 Task: Create a board button with the title "Knowledge sharing".
Action: Mouse moved to (1221, 102)
Screenshot: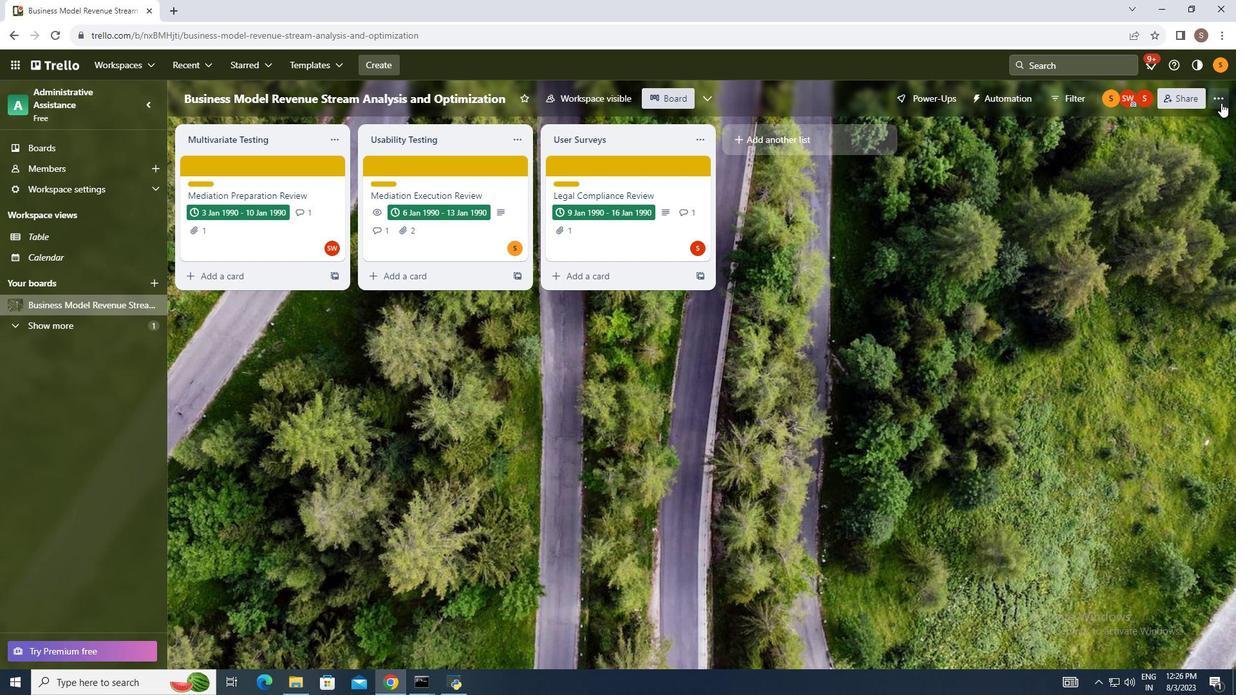 
Action: Mouse pressed left at (1221, 102)
Screenshot: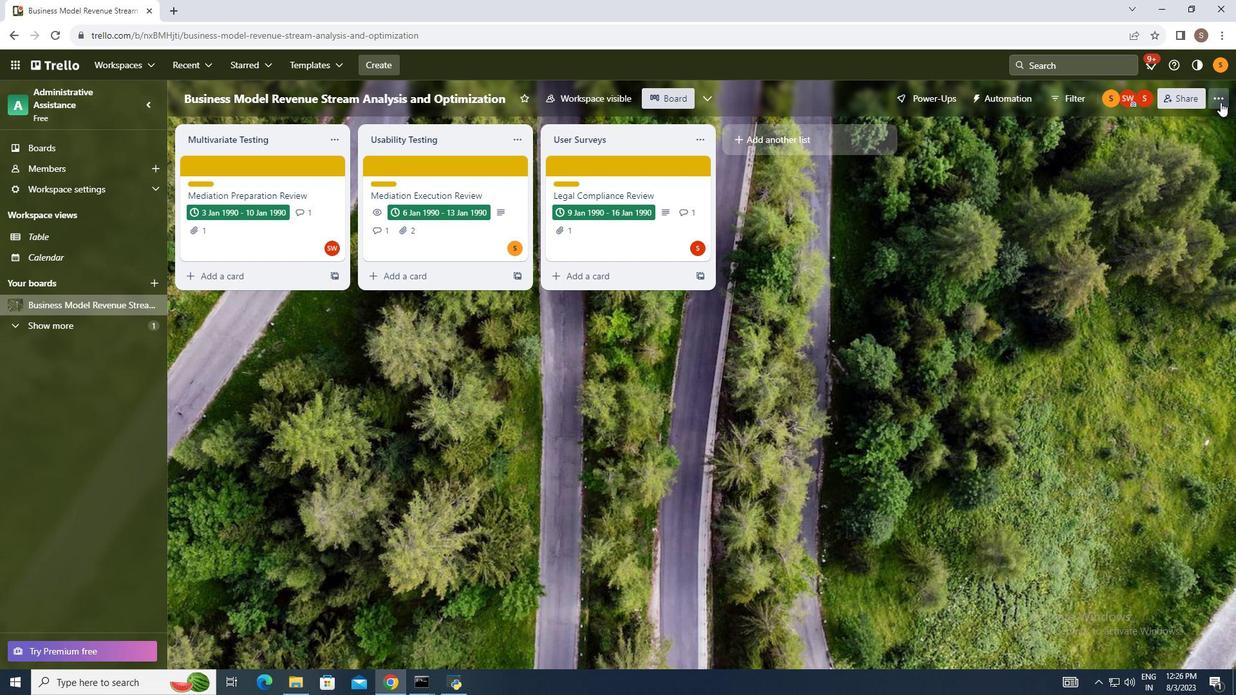 
Action: Mouse moved to (1115, 271)
Screenshot: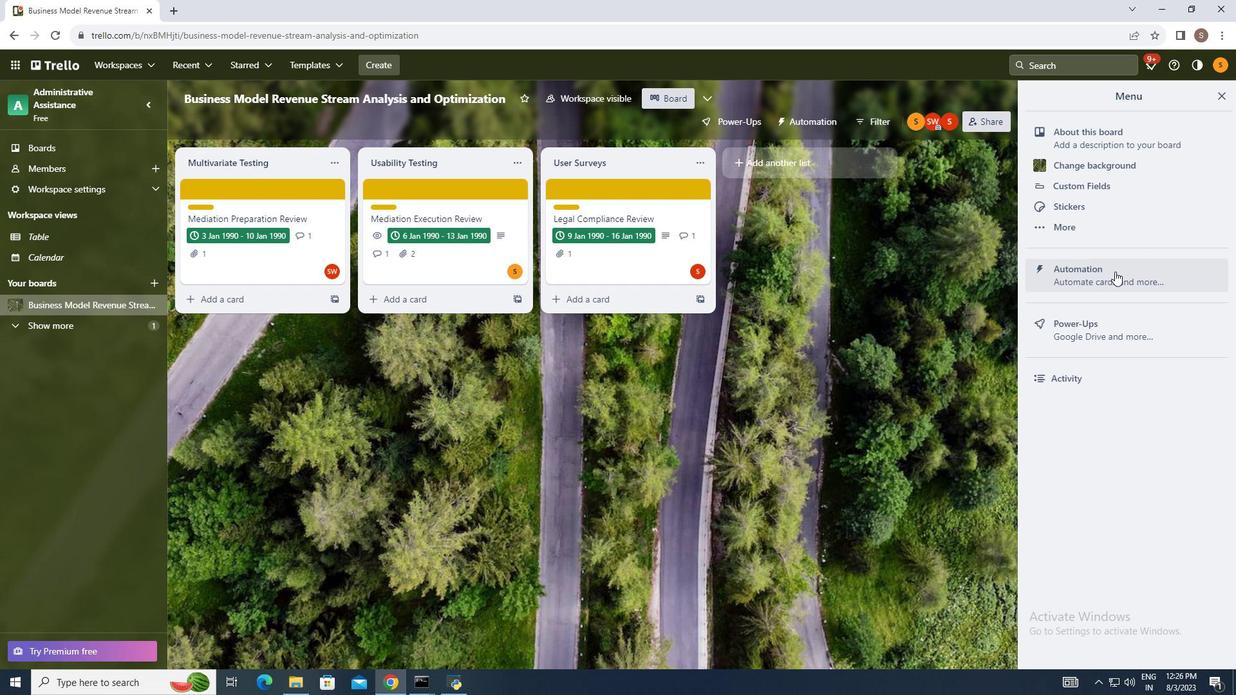 
Action: Mouse pressed left at (1115, 271)
Screenshot: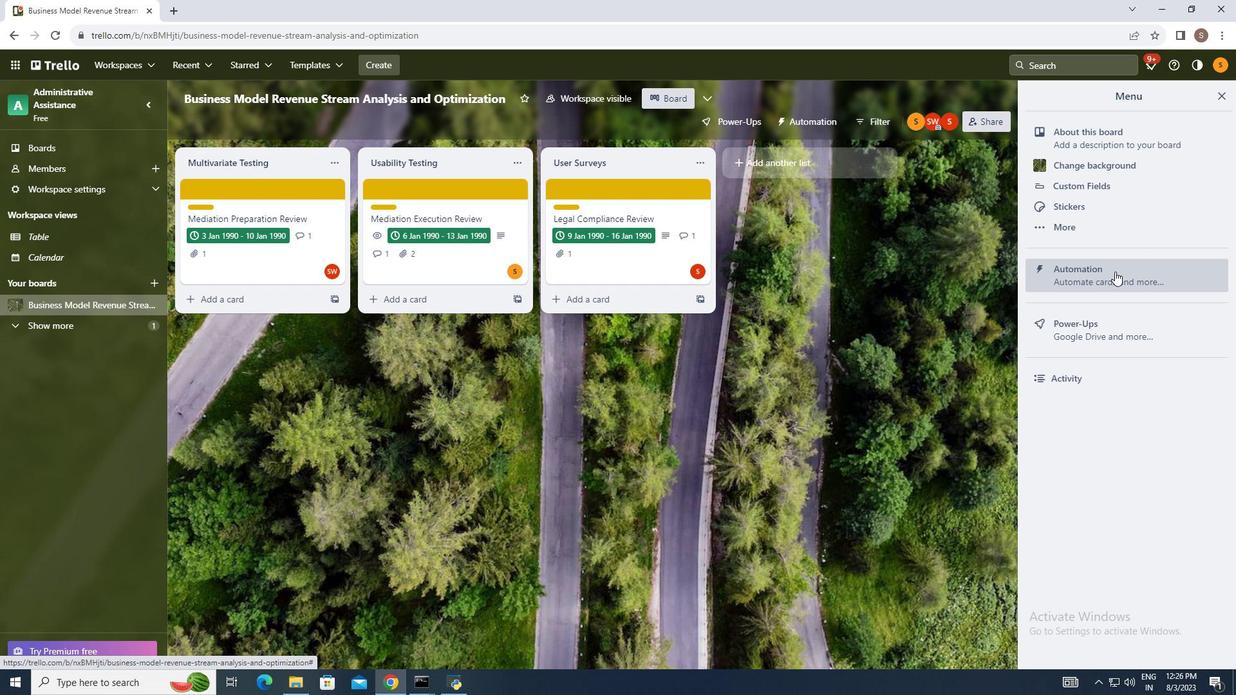 
Action: Mouse moved to (240, 360)
Screenshot: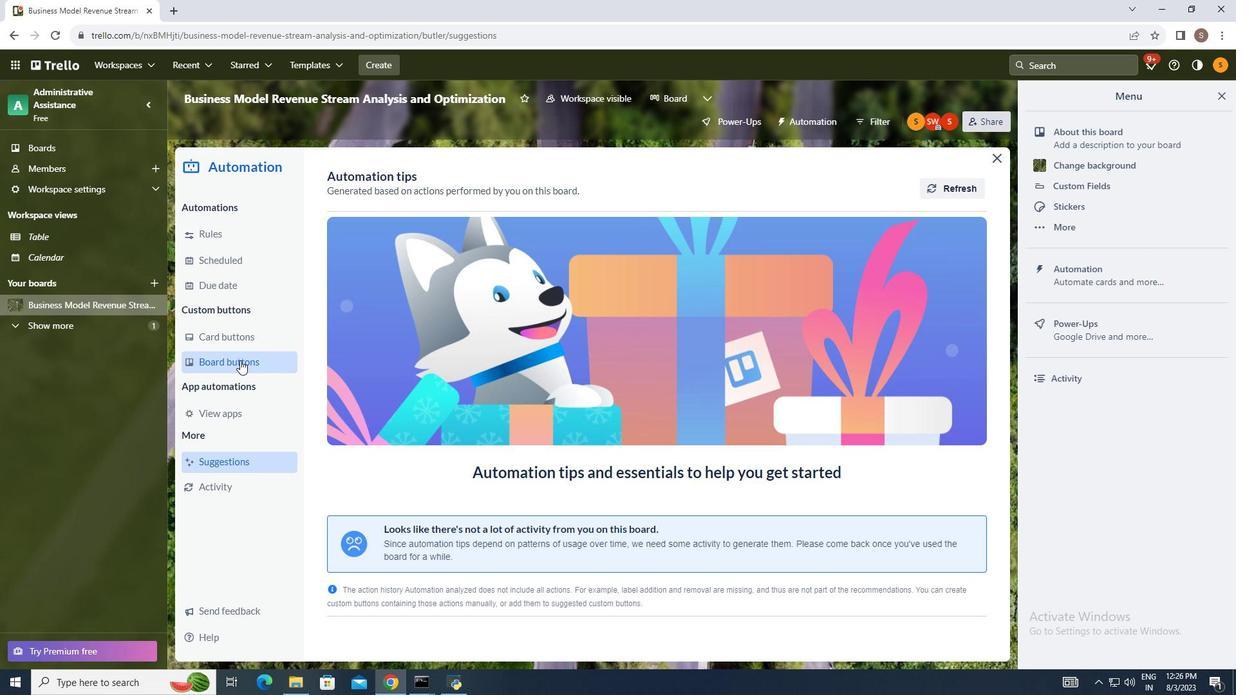 
Action: Mouse pressed left at (240, 360)
Screenshot: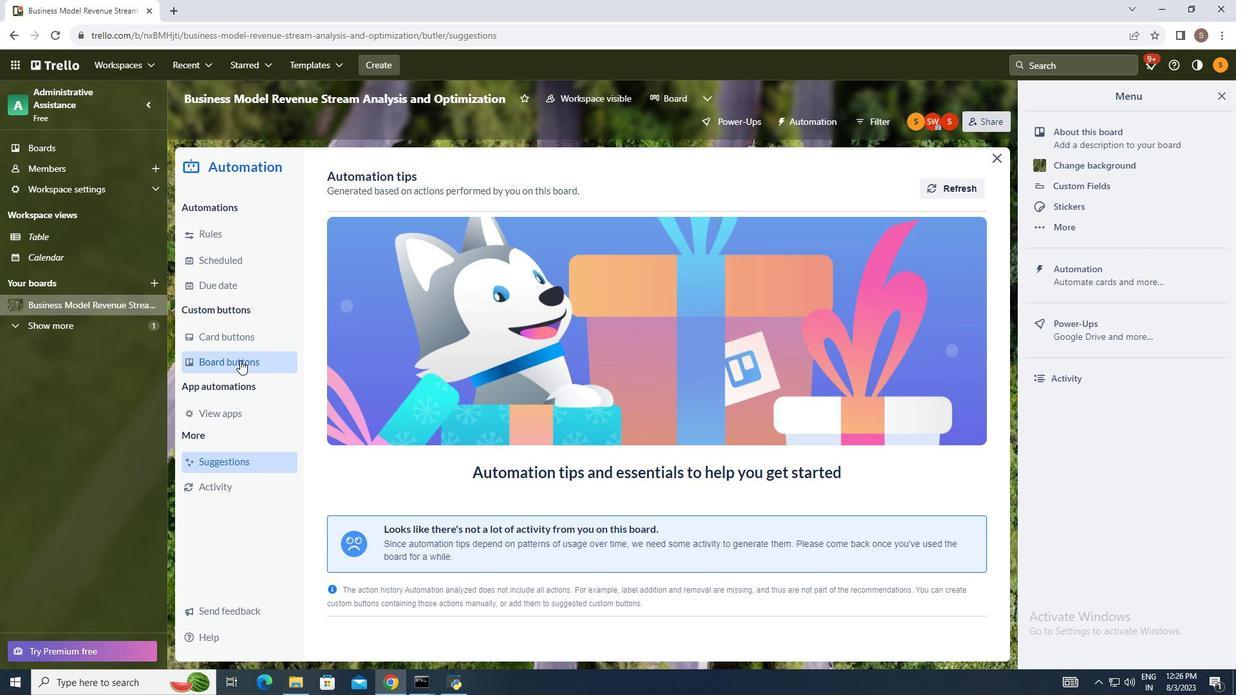 
Action: Mouse moved to (935, 184)
Screenshot: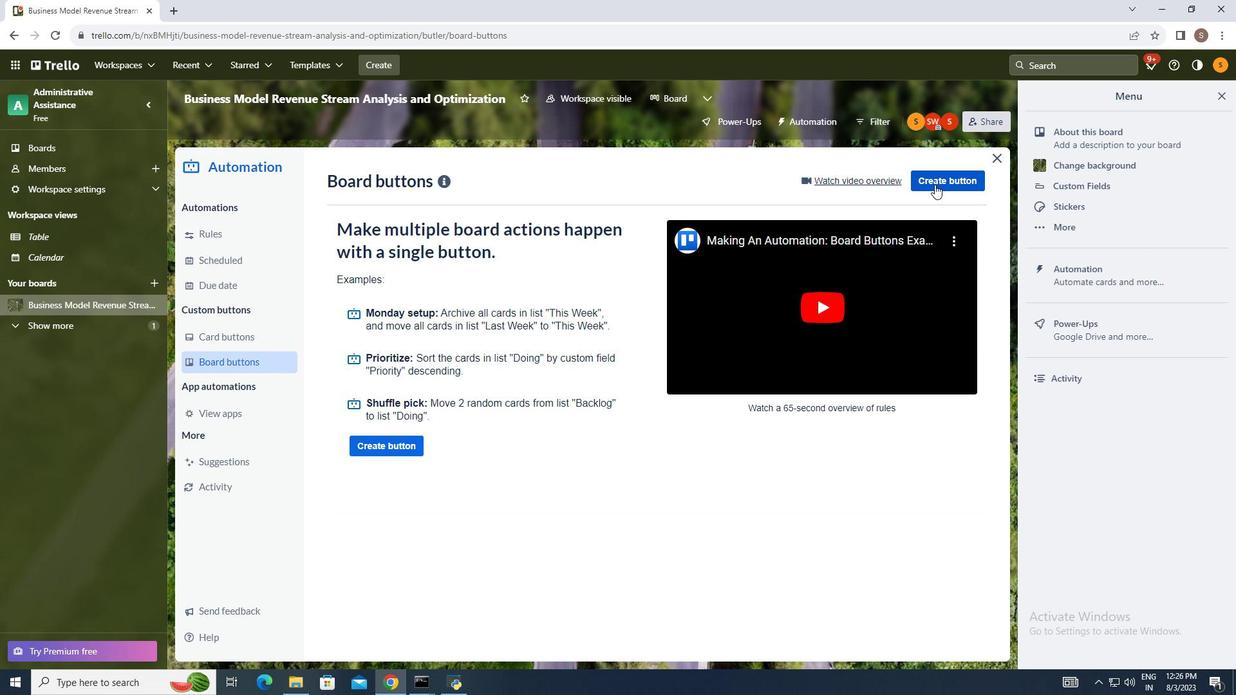 
Action: Mouse pressed left at (935, 184)
Screenshot: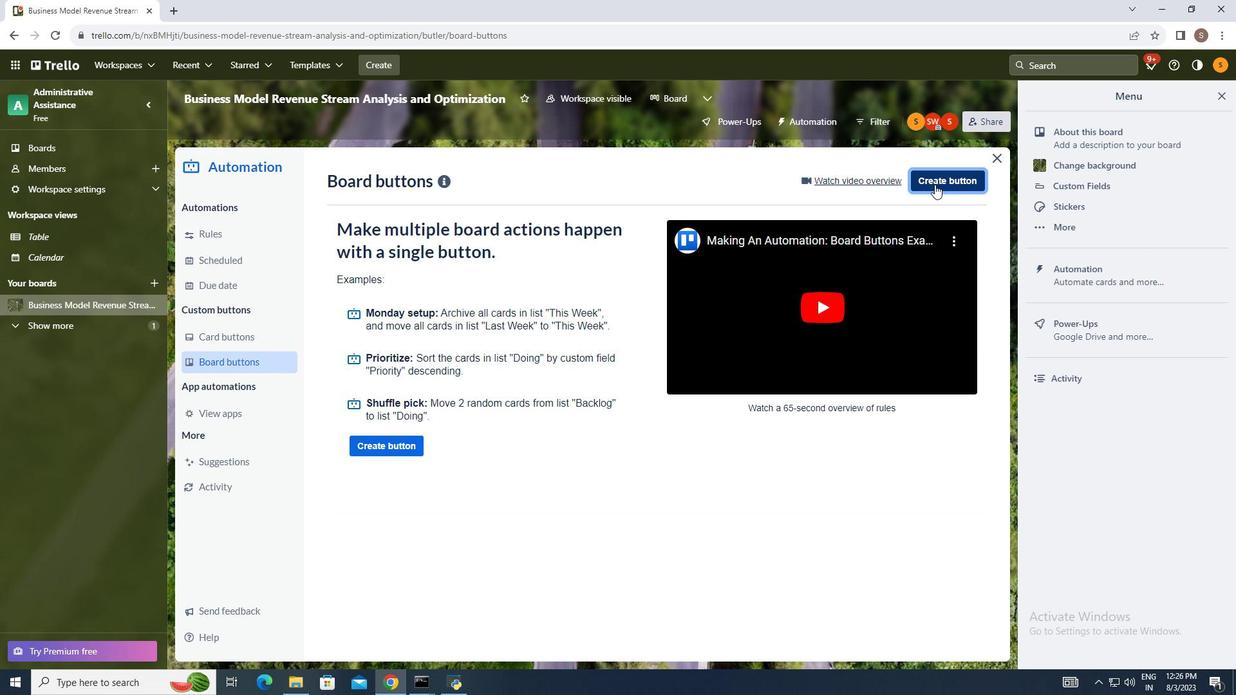 
Action: Mouse moved to (425, 242)
Screenshot: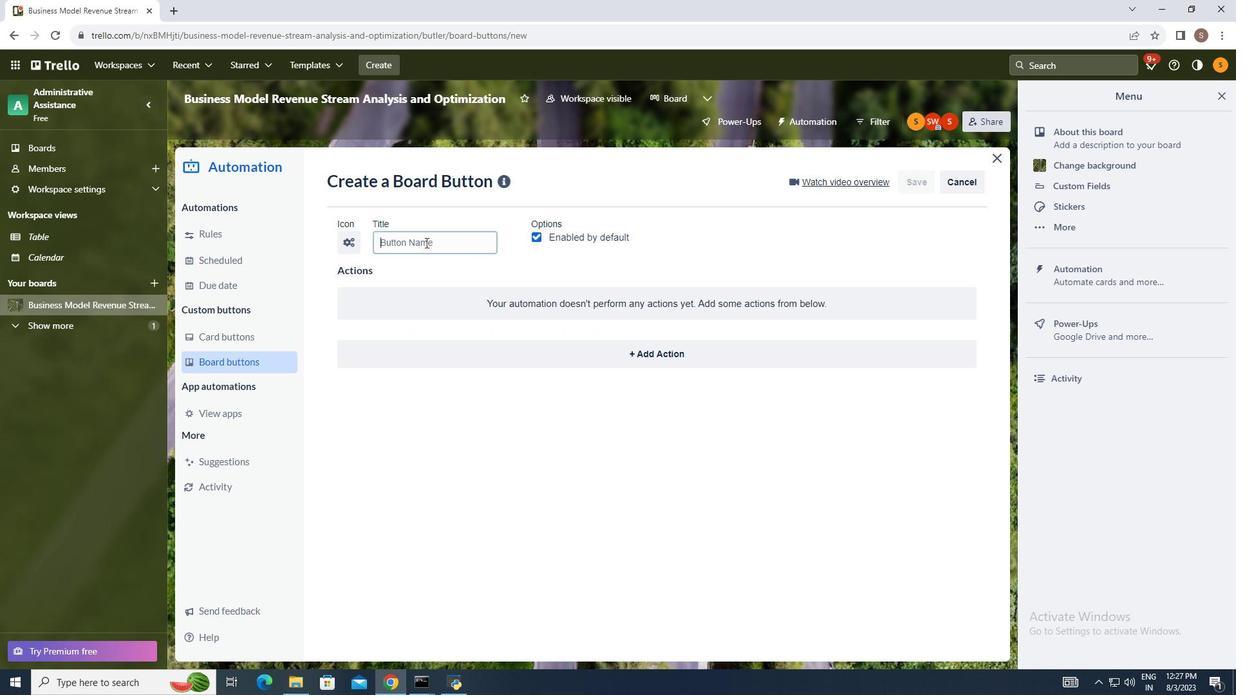 
Action: Mouse pressed left at (425, 242)
Screenshot: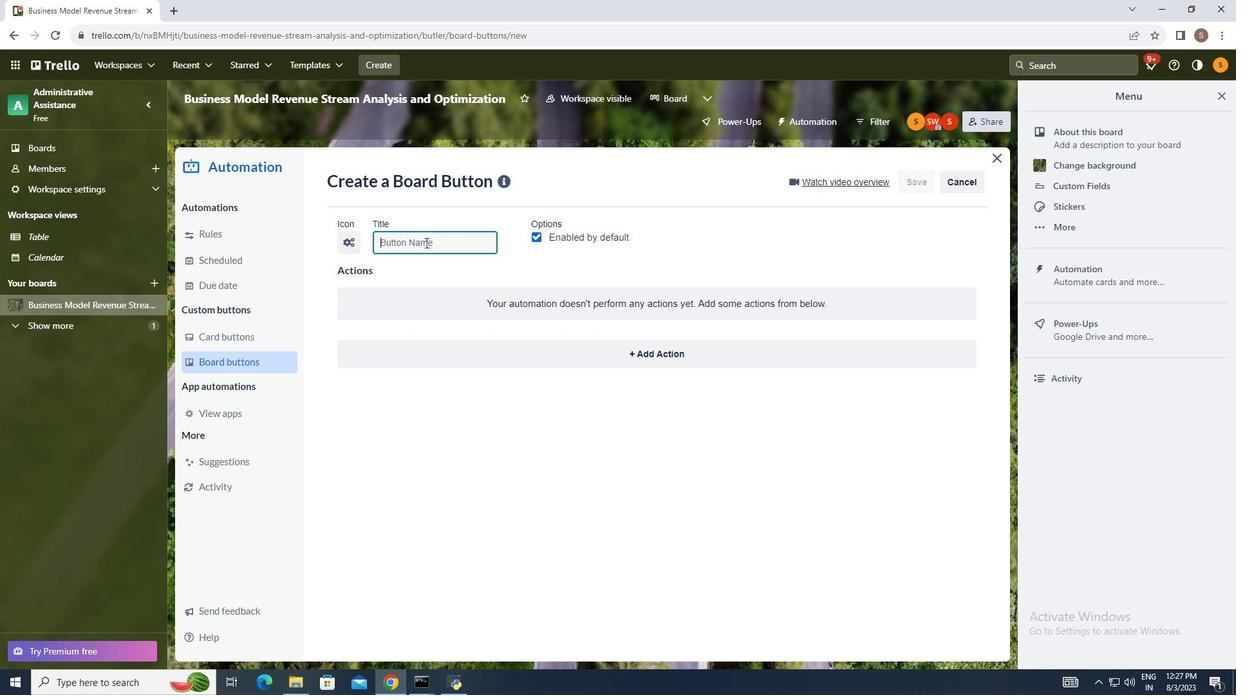 
Action: Mouse moved to (428, 267)
Screenshot: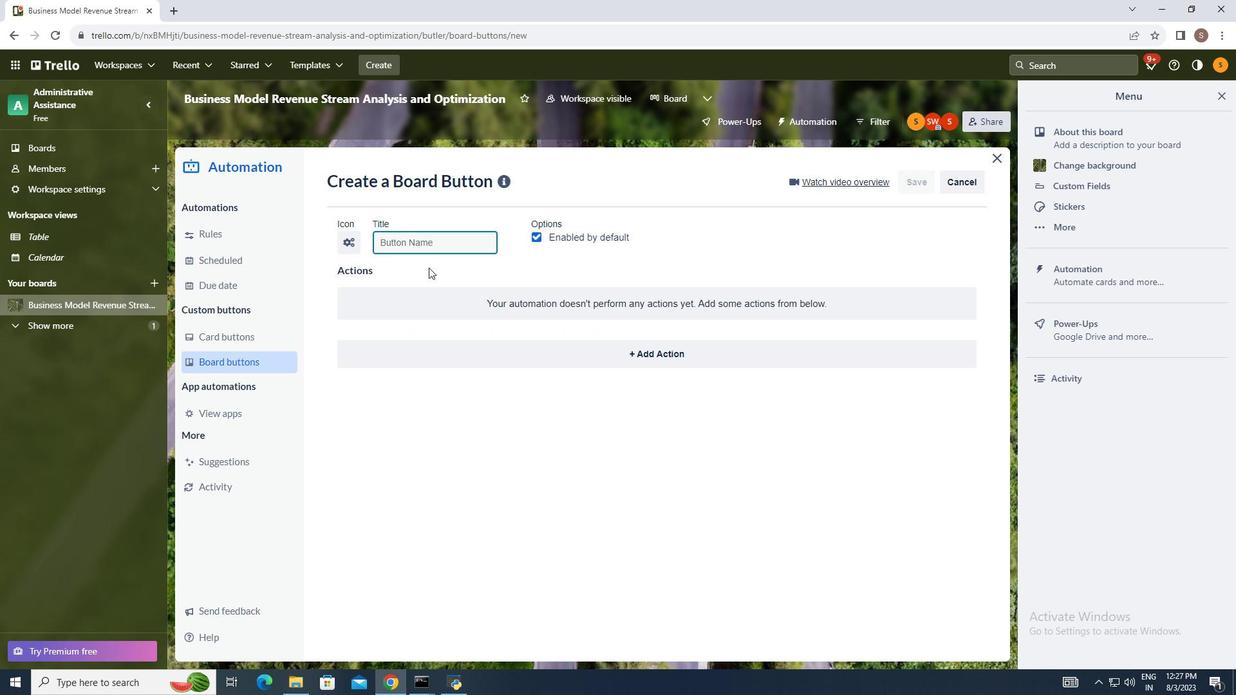 
Action: Key pressed <Key.shift>Knowledge<Key.space>sharing
Screenshot: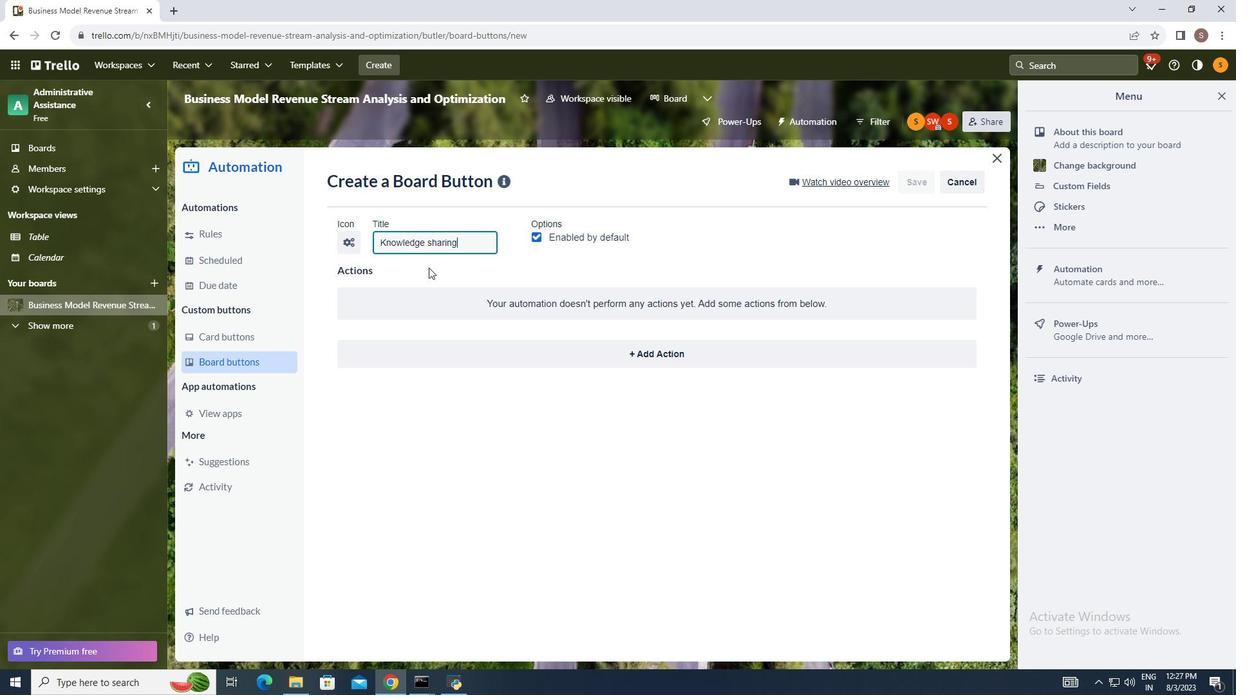 
Action: Mouse moved to (738, 244)
Screenshot: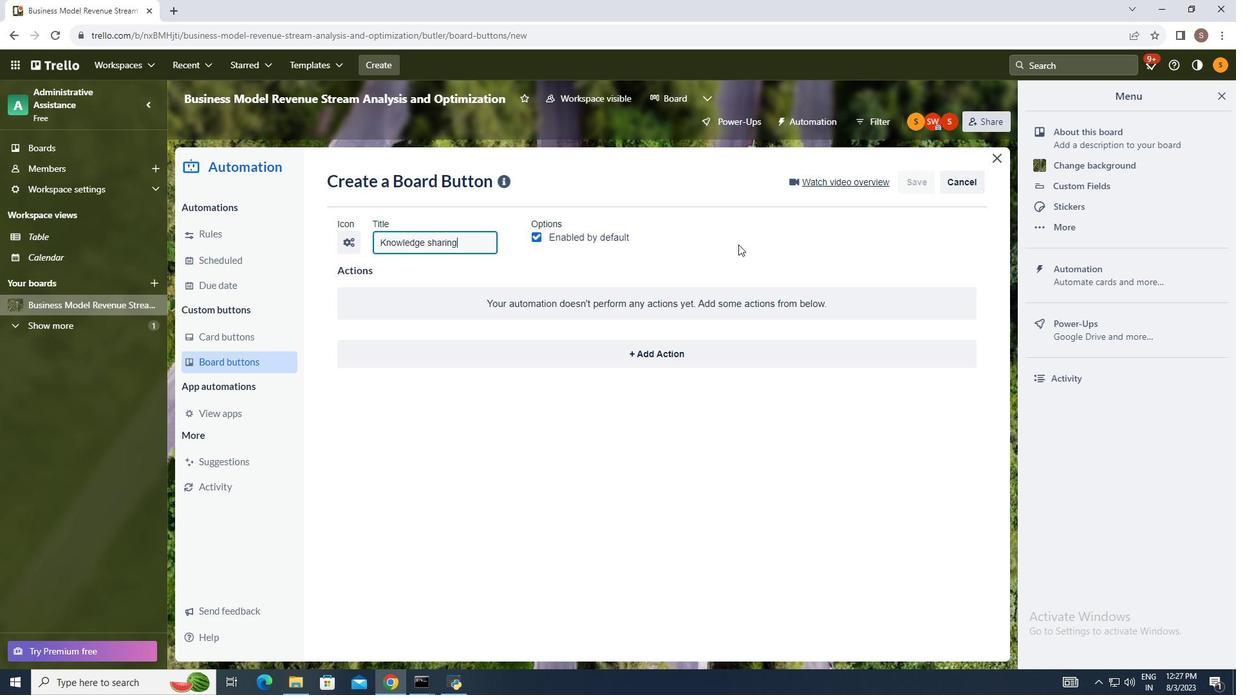 
Action: Mouse pressed left at (738, 244)
Screenshot: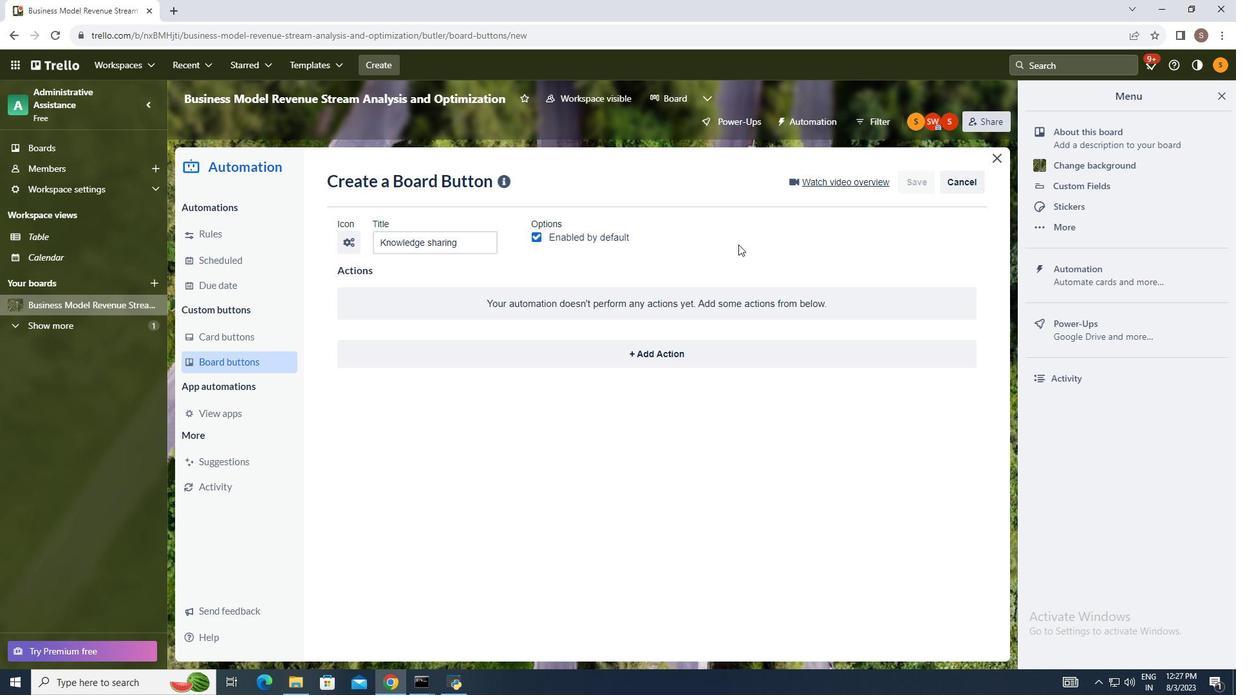 
Action: Mouse moved to (740, 244)
Screenshot: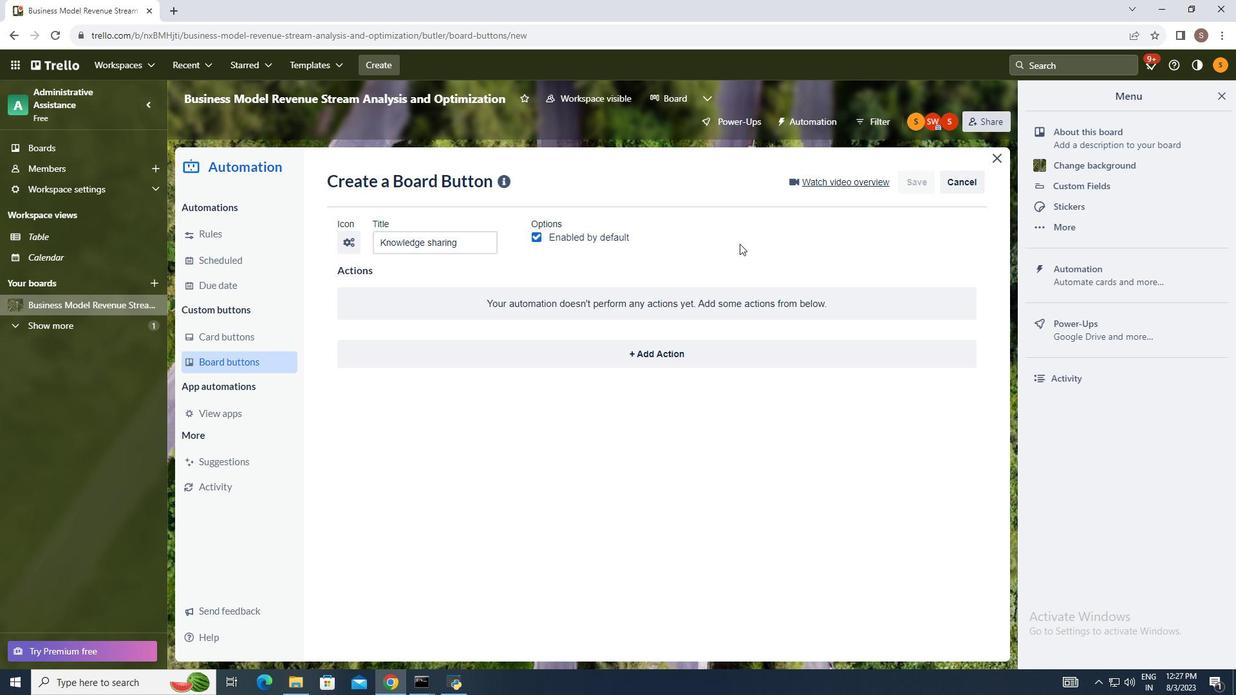 
